 Task: Print the spreadsheet from Microsoft XPS Document Writer.
Action: Mouse moved to (46, 85)
Screenshot: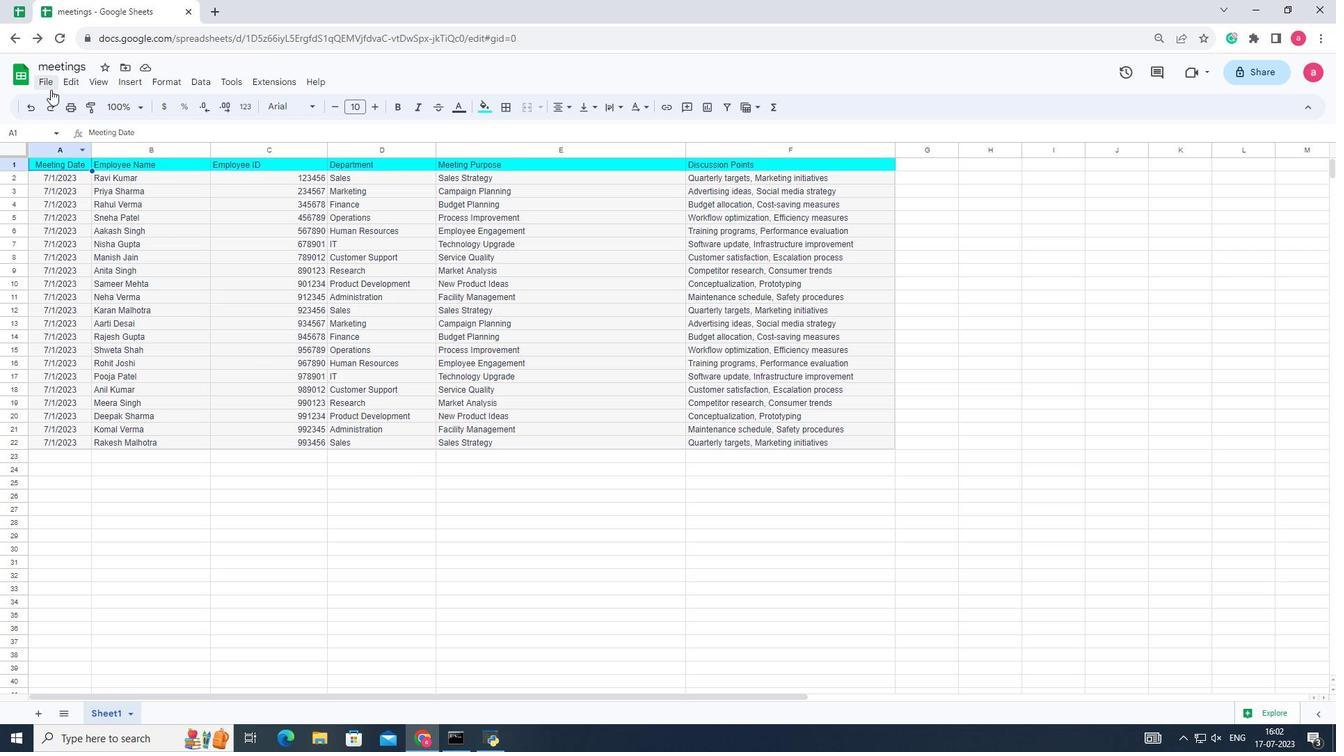
Action: Mouse pressed left at (46, 85)
Screenshot: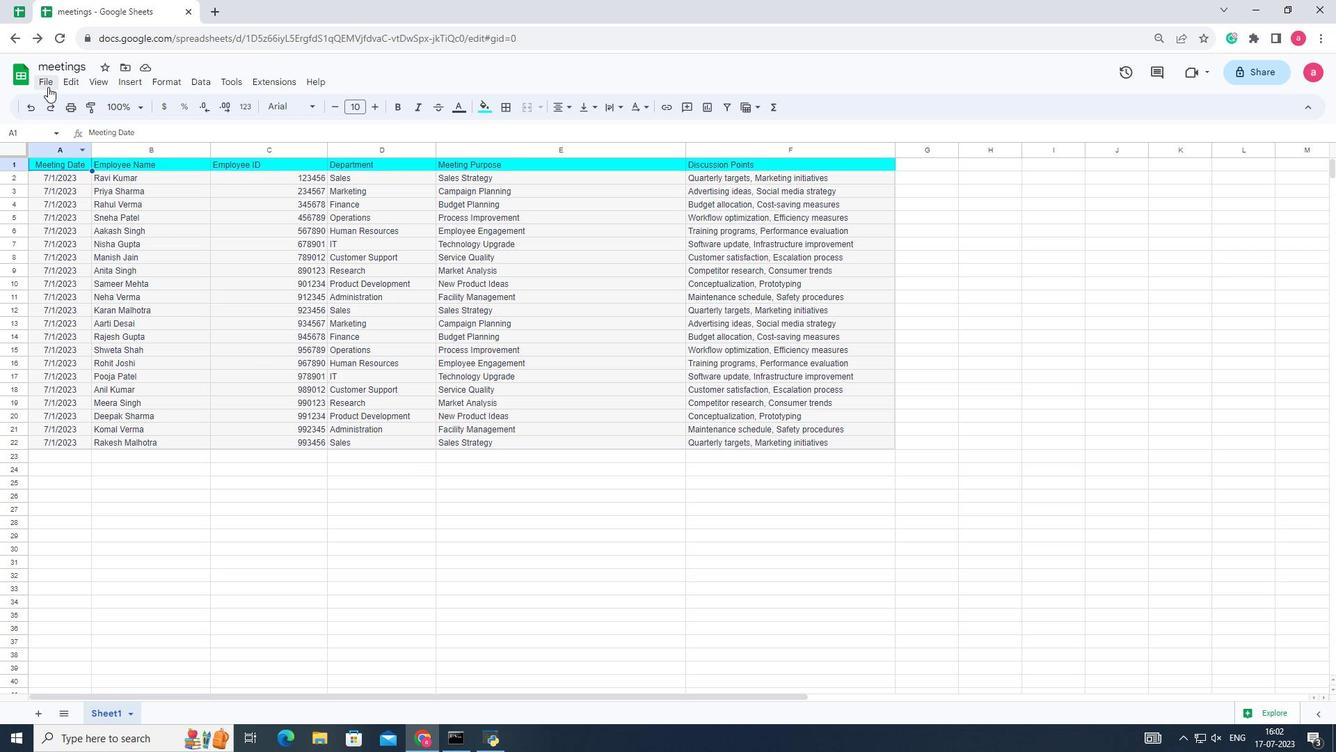
Action: Mouse moved to (89, 451)
Screenshot: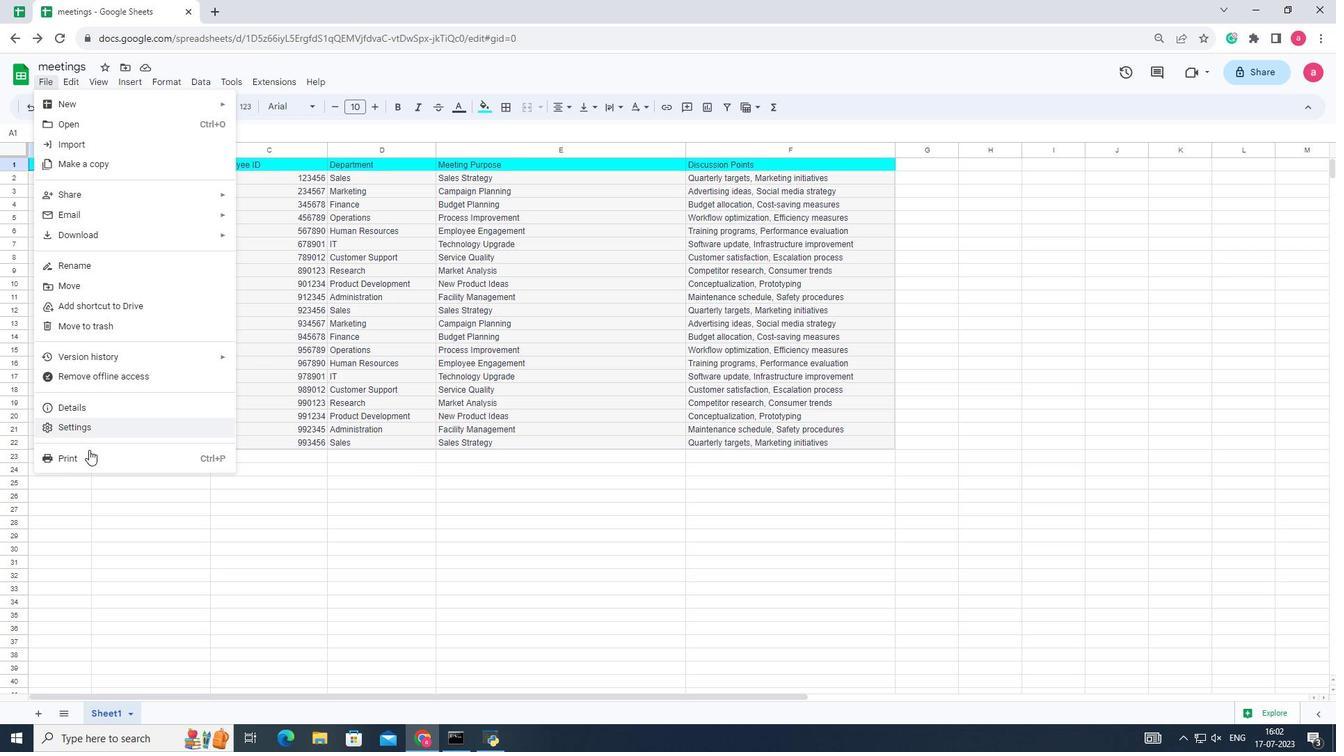 
Action: Mouse pressed left at (89, 451)
Screenshot: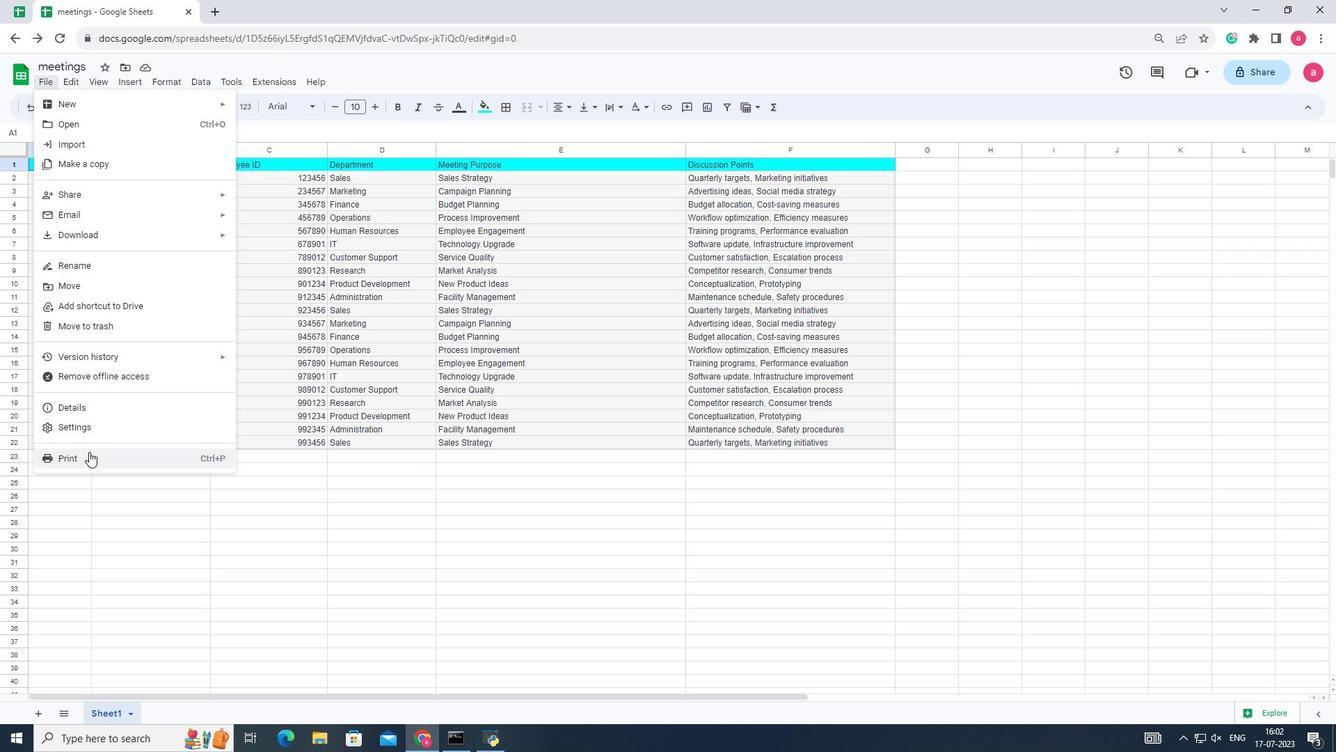 
Action: Mouse moved to (1307, 77)
Screenshot: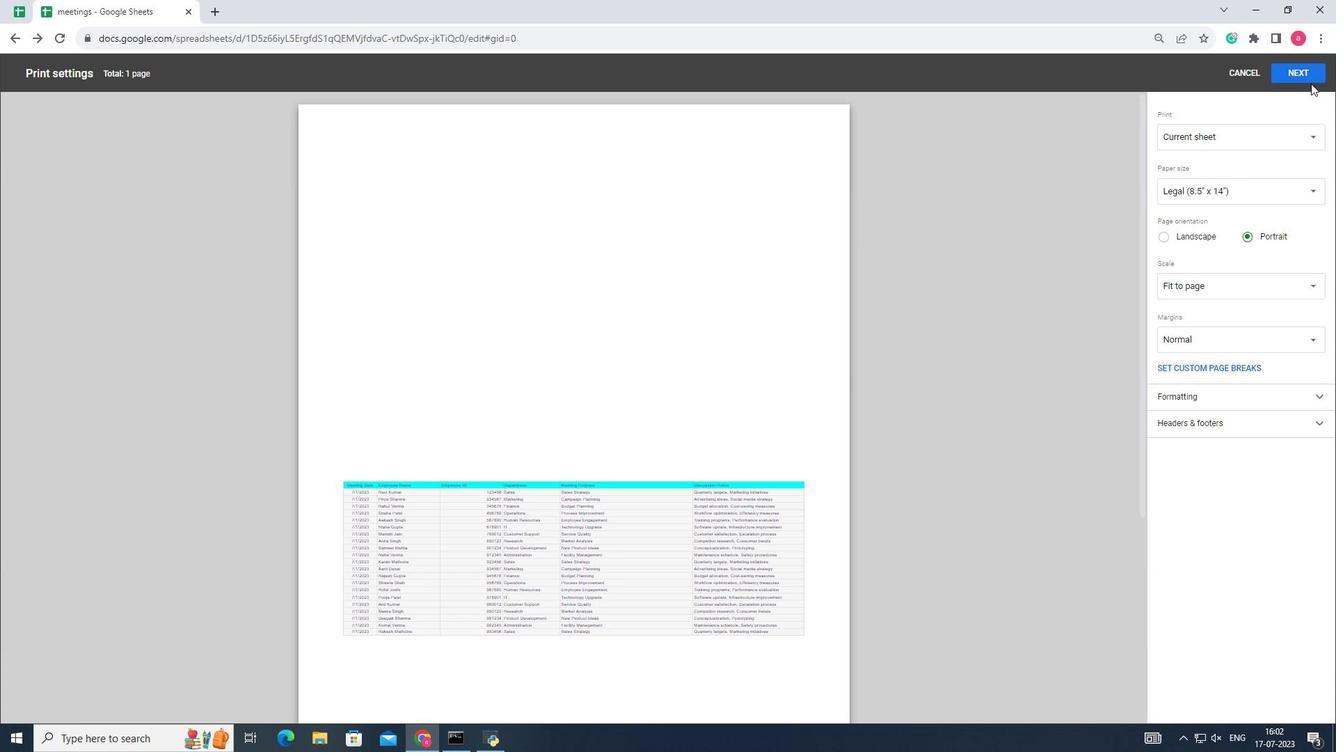 
Action: Mouse pressed left at (1307, 77)
Screenshot: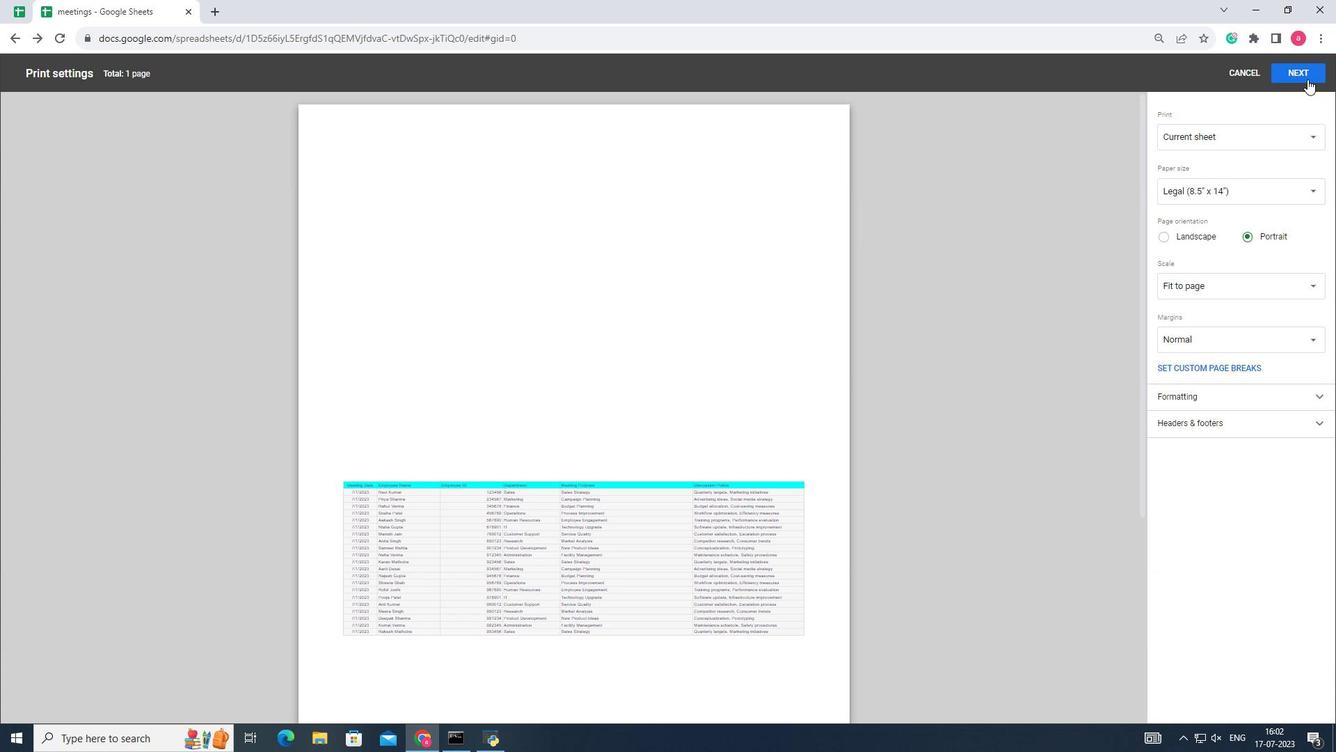 
Action: Mouse moved to (1008, 112)
Screenshot: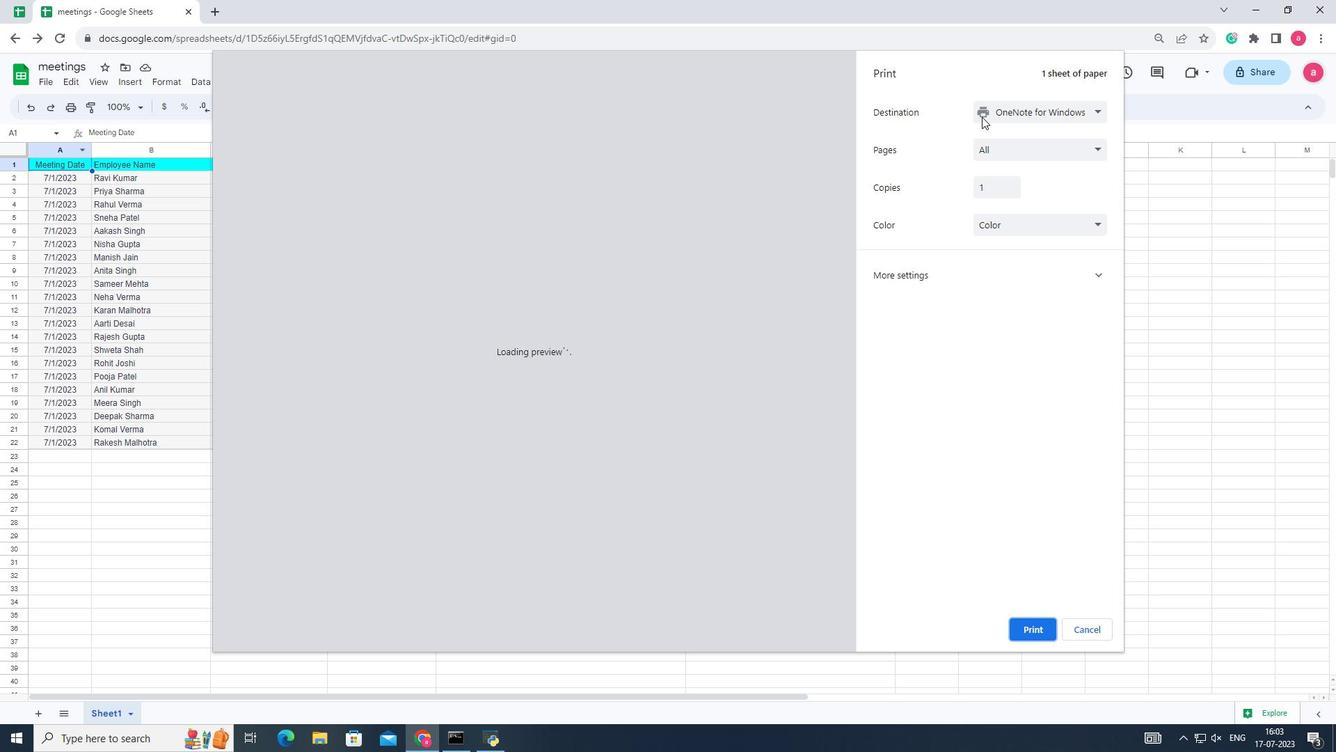 
Action: Mouse pressed left at (1008, 112)
Screenshot: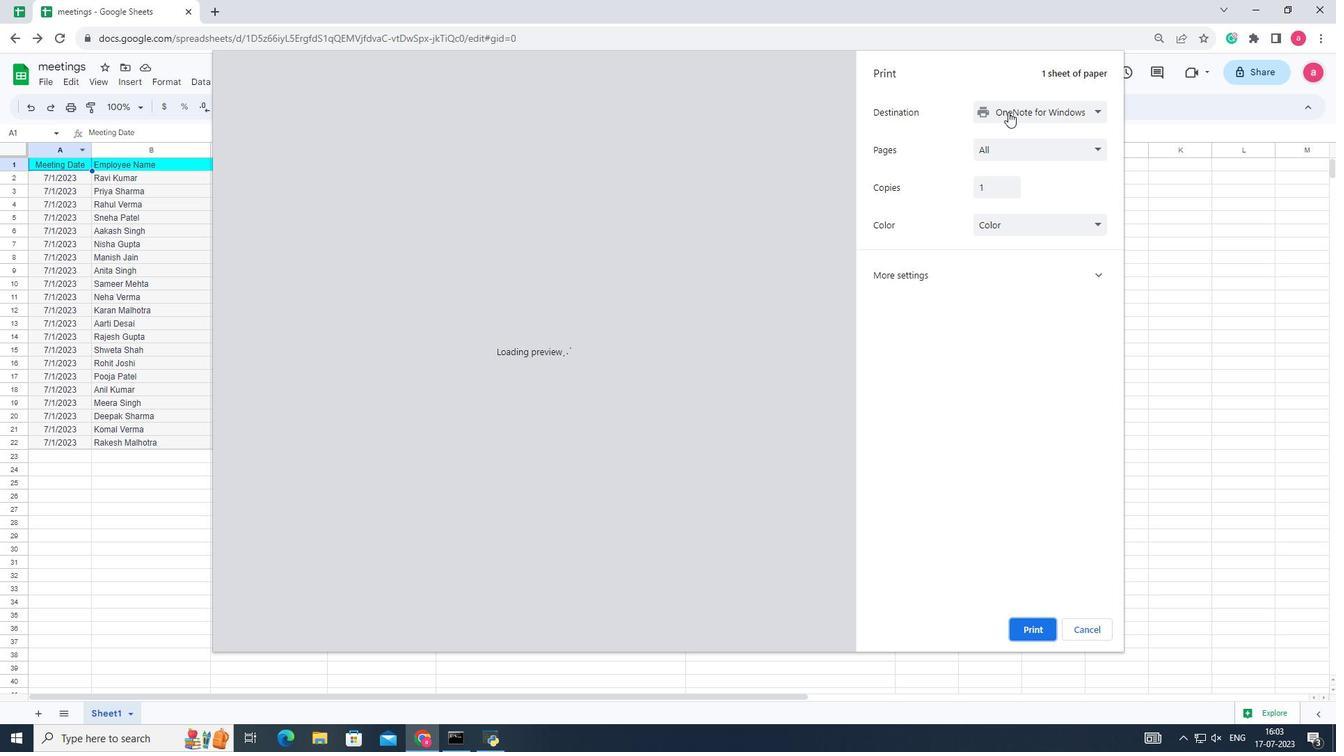 
Action: Mouse moved to (1010, 139)
Screenshot: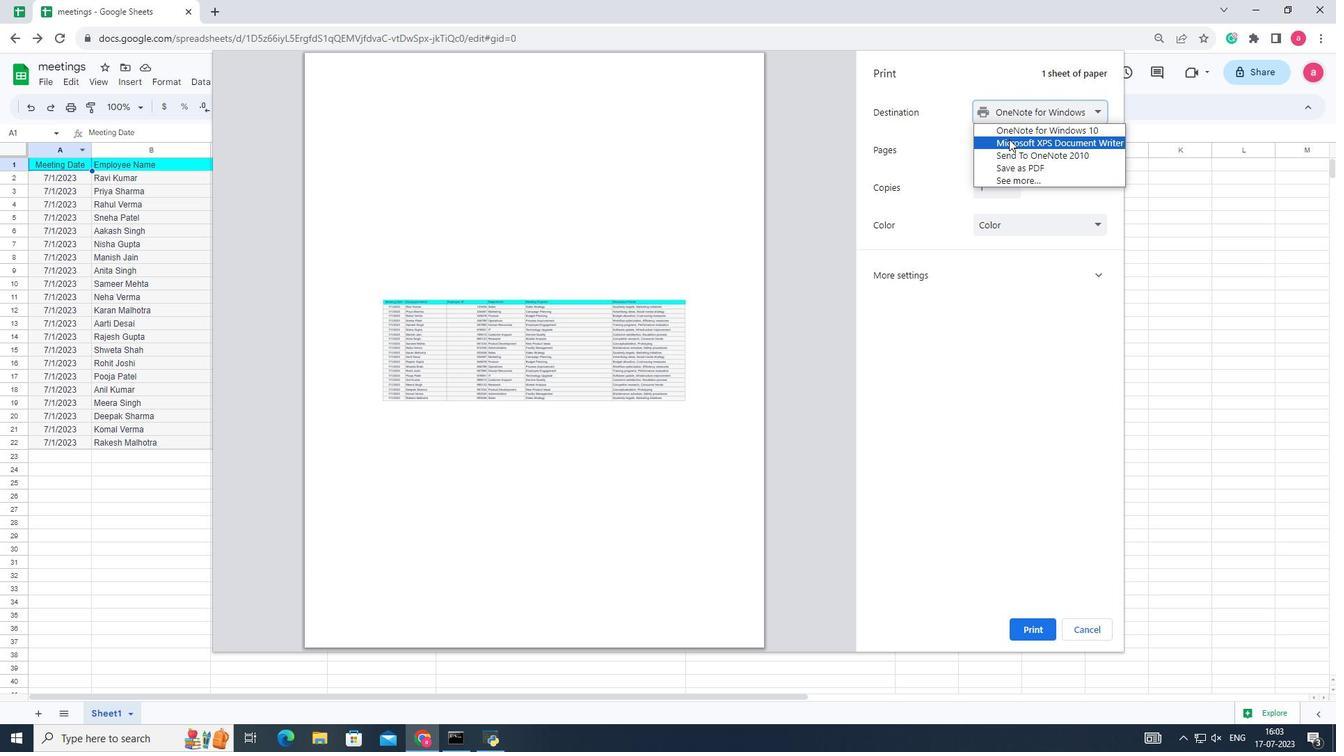 
Action: Mouse pressed left at (1010, 139)
Screenshot: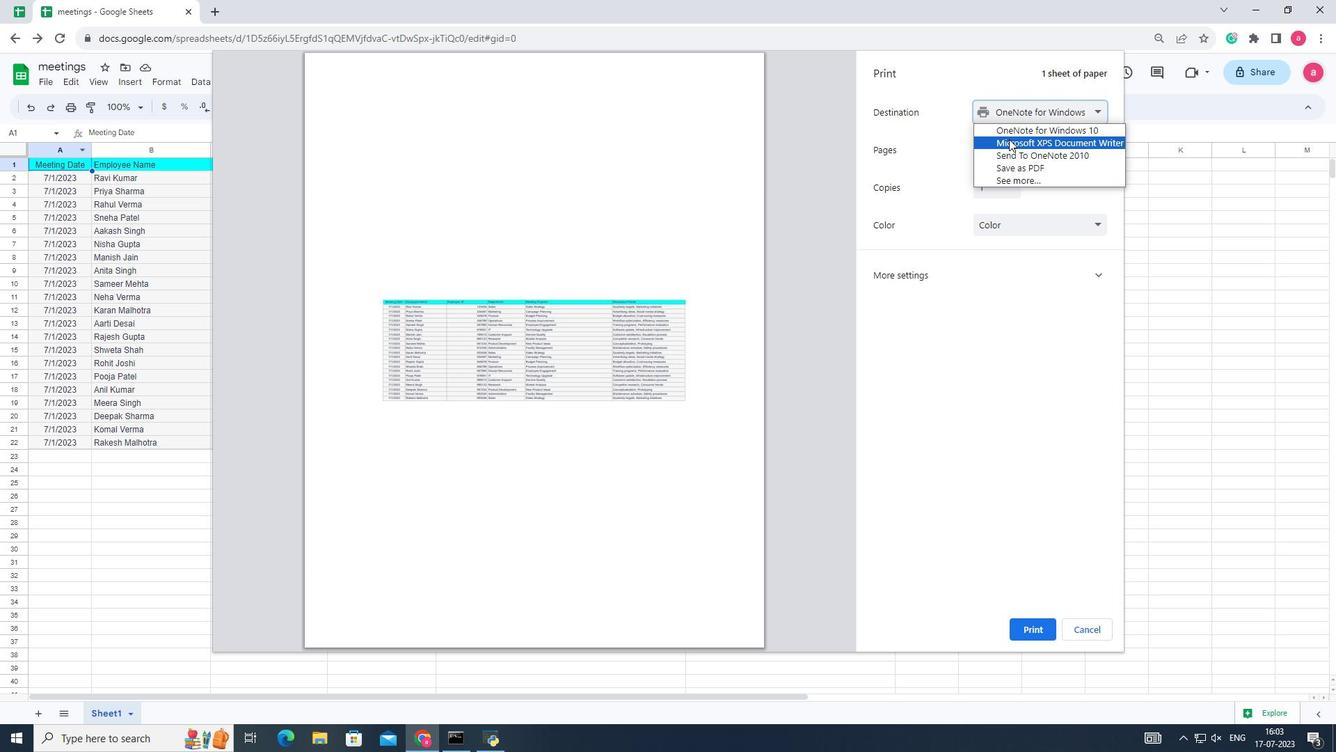 
